 Task: Look for products in the category "Bath" from Thinkbaby only.
Action: Mouse moved to (298, 155)
Screenshot: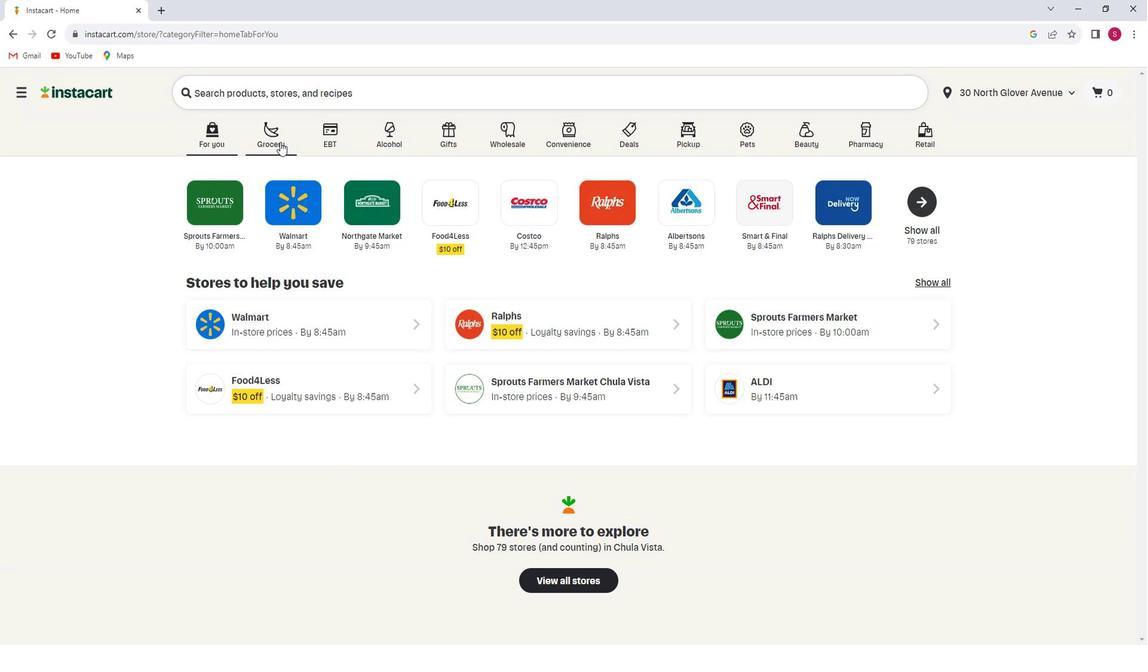 
Action: Mouse pressed left at (298, 155)
Screenshot: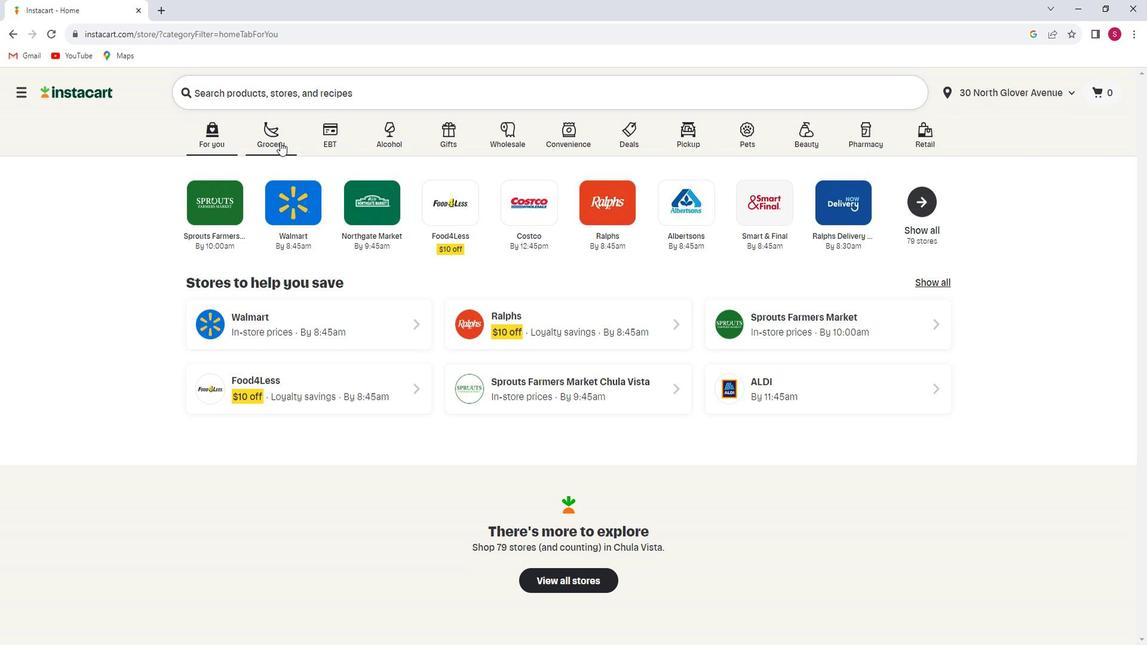 
Action: Mouse moved to (234, 365)
Screenshot: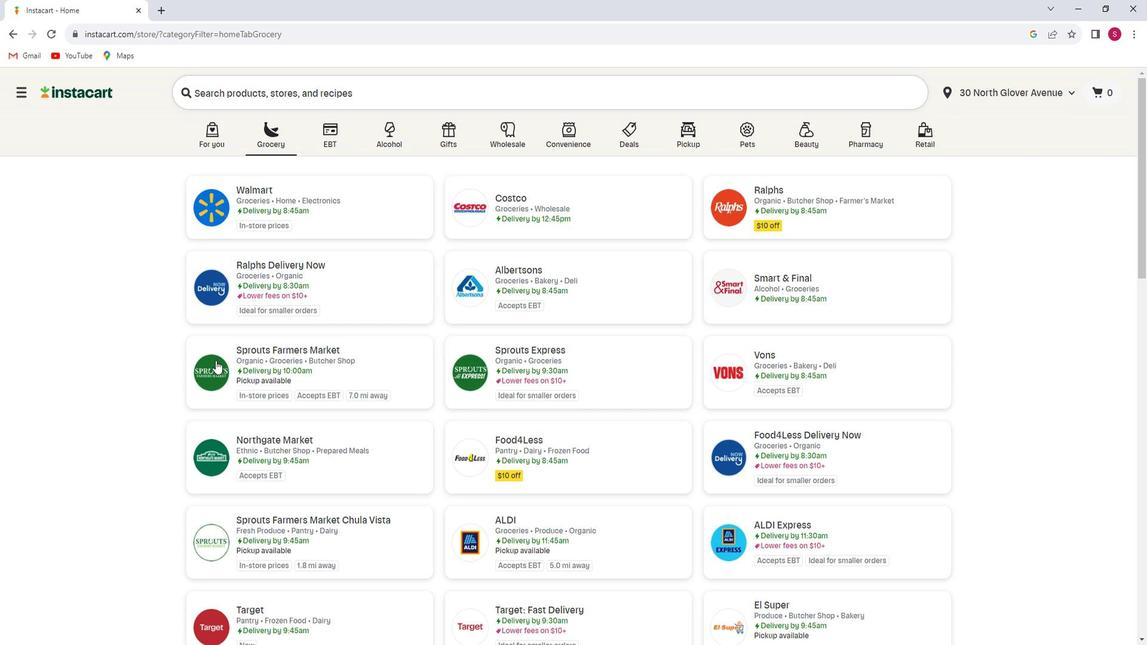 
Action: Mouse pressed left at (234, 365)
Screenshot: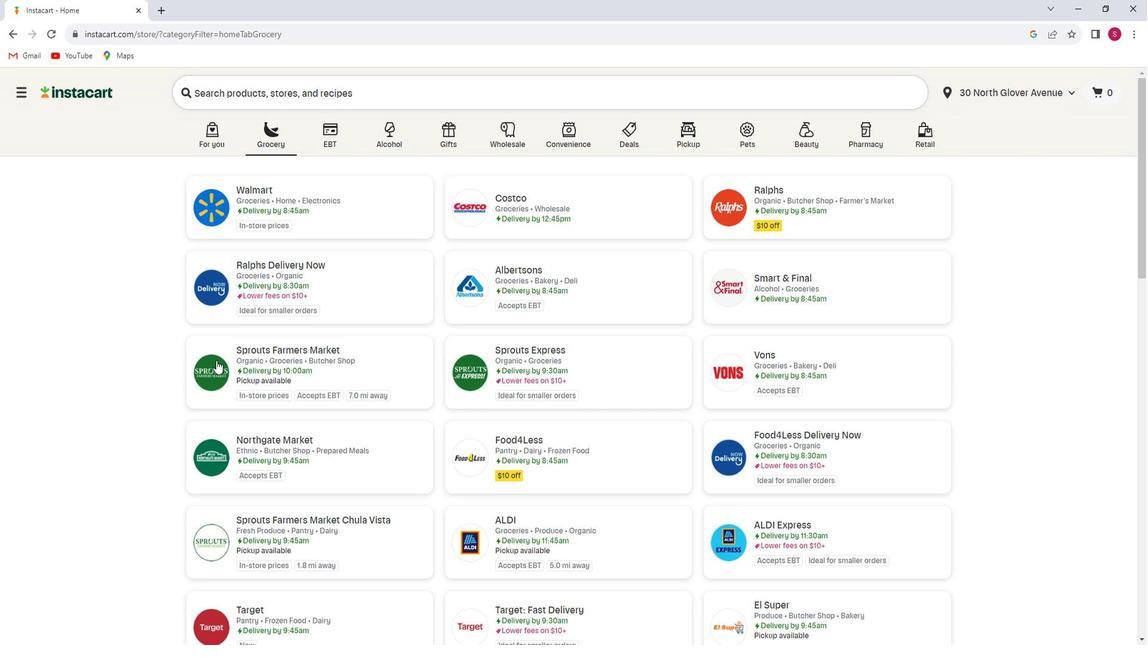 
Action: Mouse moved to (93, 406)
Screenshot: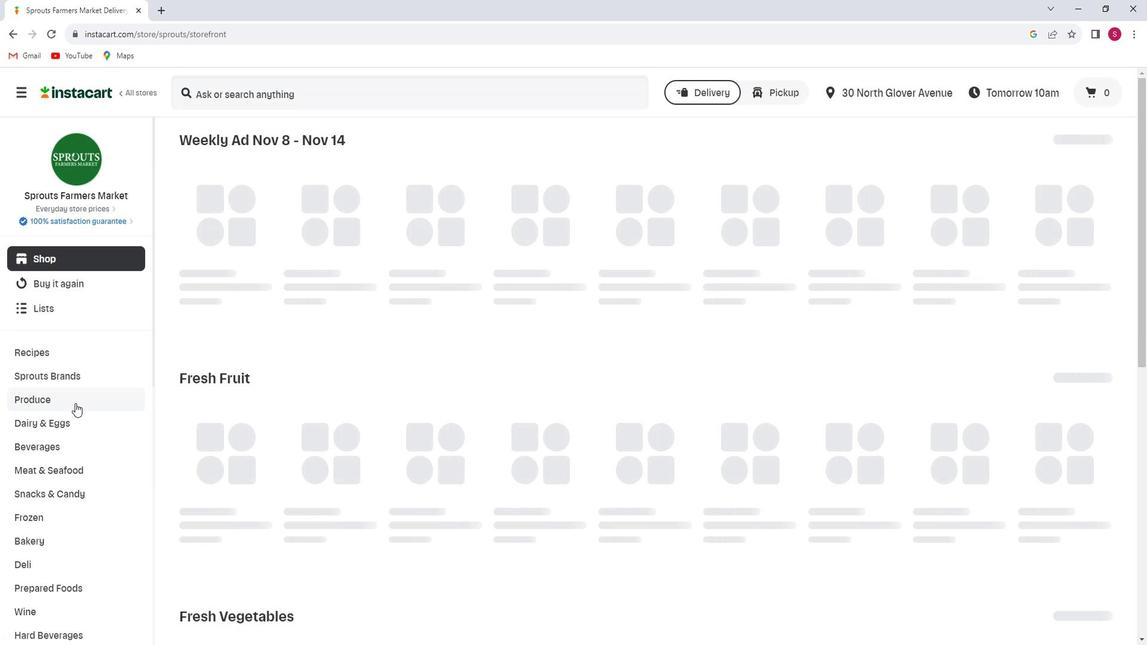 
Action: Mouse scrolled (93, 406) with delta (0, 0)
Screenshot: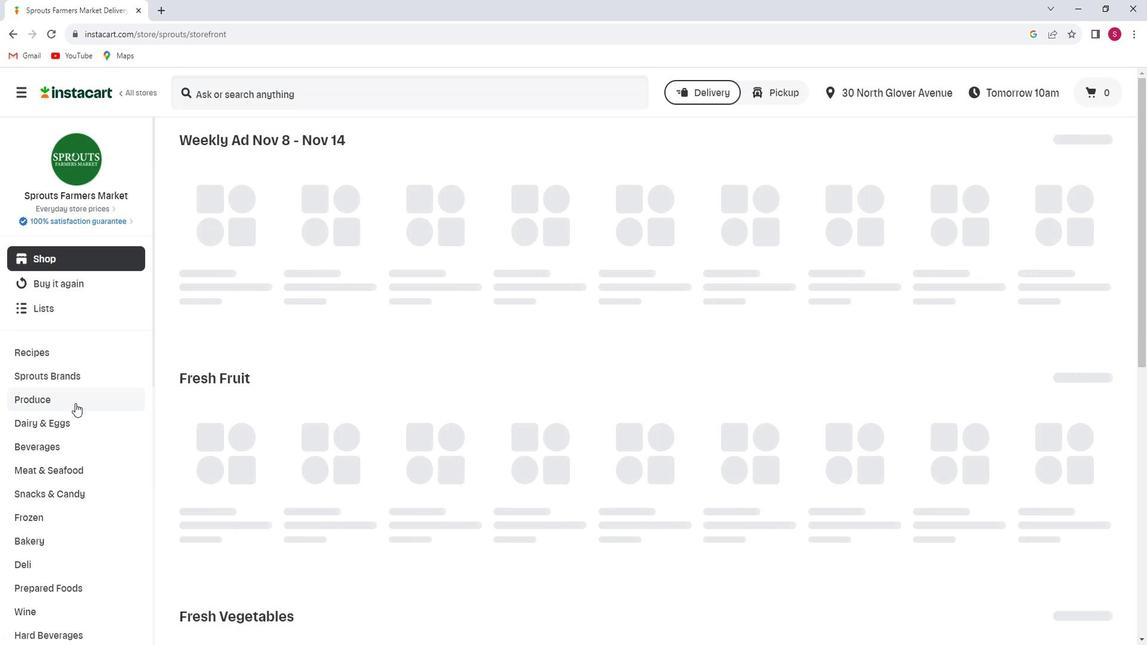 
Action: Mouse scrolled (93, 406) with delta (0, 0)
Screenshot: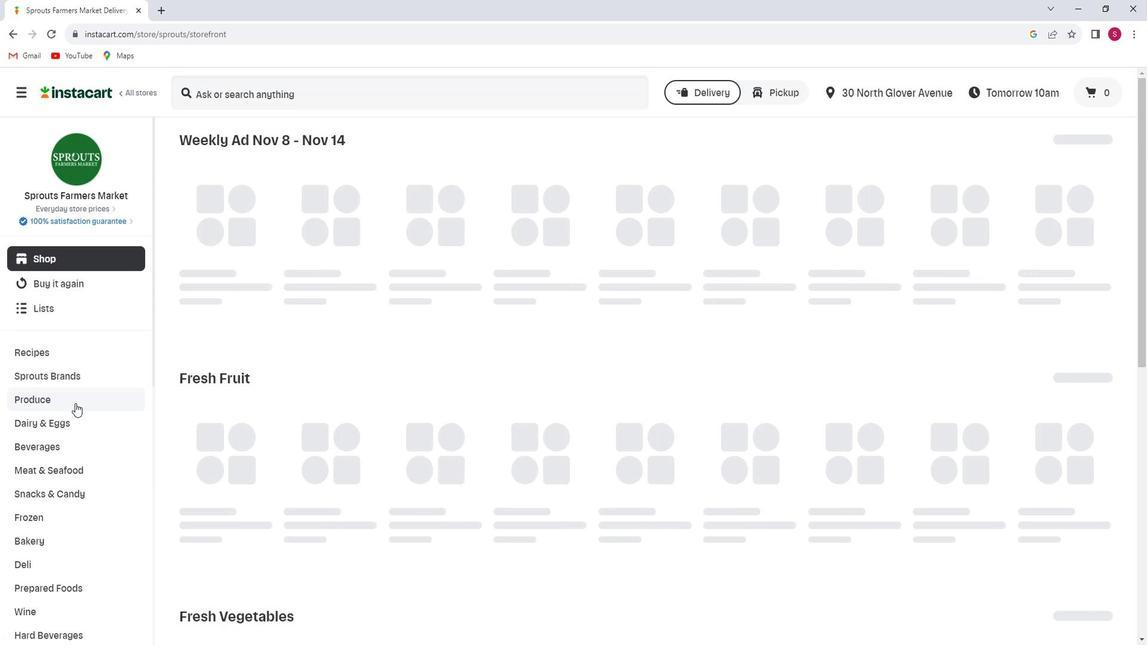 
Action: Mouse scrolled (93, 406) with delta (0, 0)
Screenshot: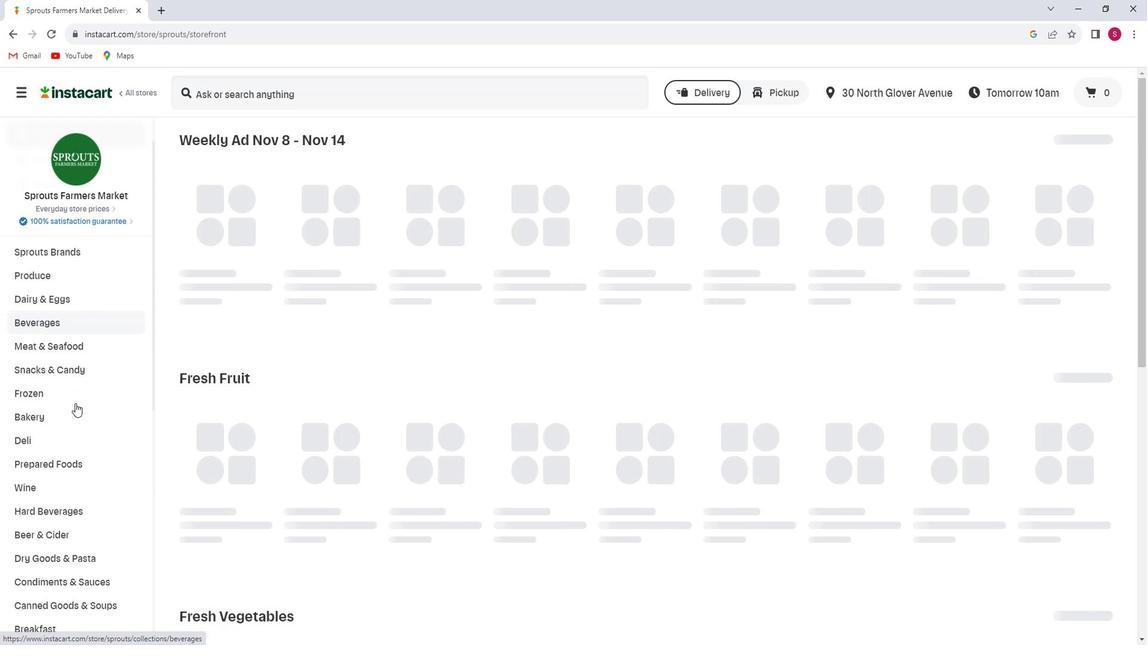 
Action: Mouse scrolled (93, 406) with delta (0, 0)
Screenshot: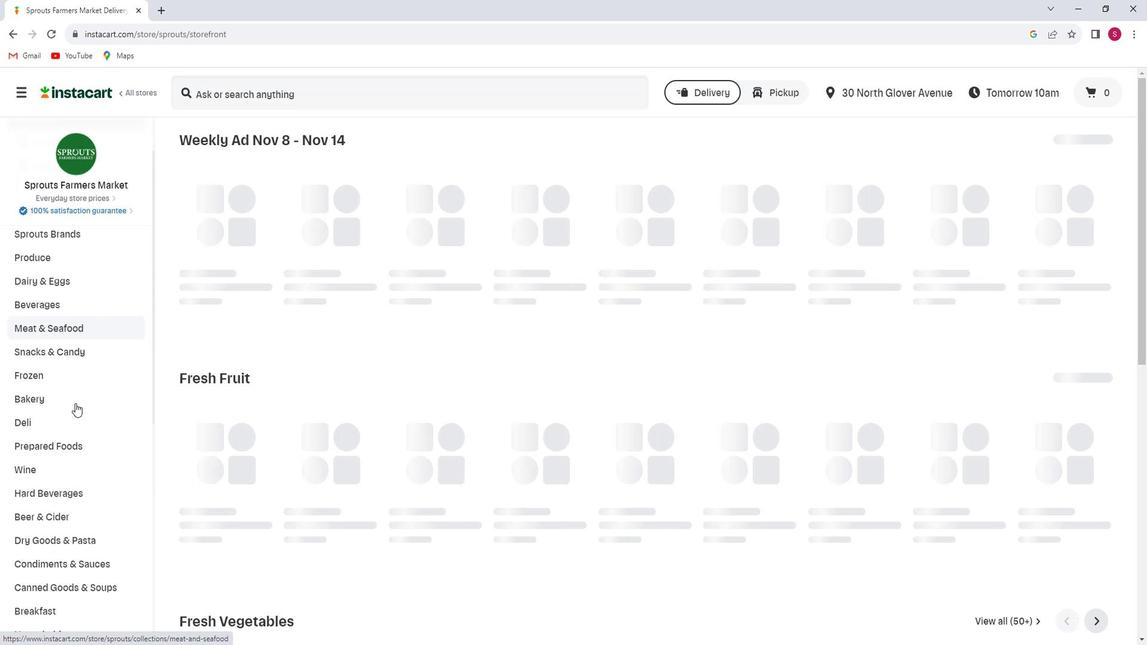 
Action: Mouse scrolled (93, 406) with delta (0, 0)
Screenshot: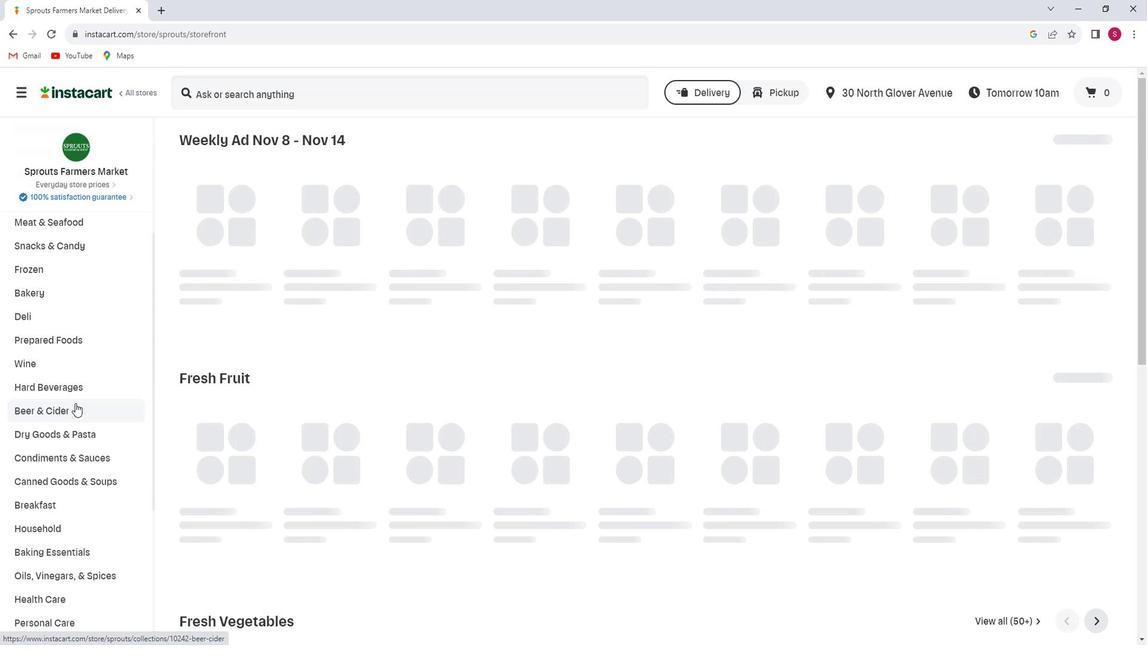 
Action: Mouse scrolled (93, 406) with delta (0, 0)
Screenshot: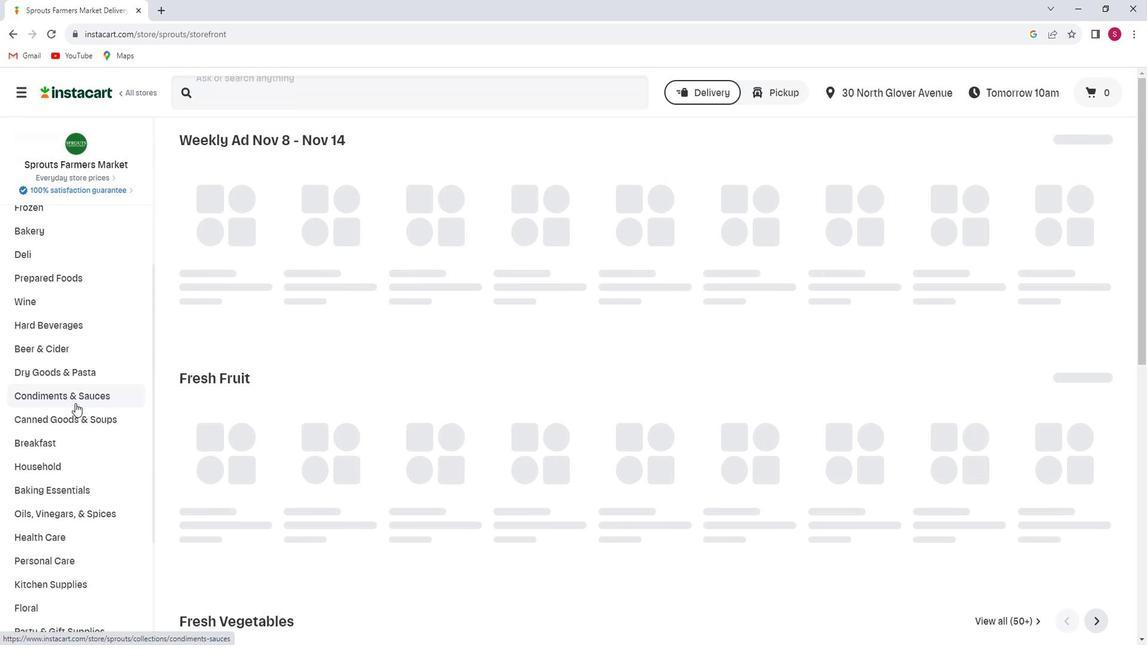 
Action: Mouse scrolled (93, 406) with delta (0, 0)
Screenshot: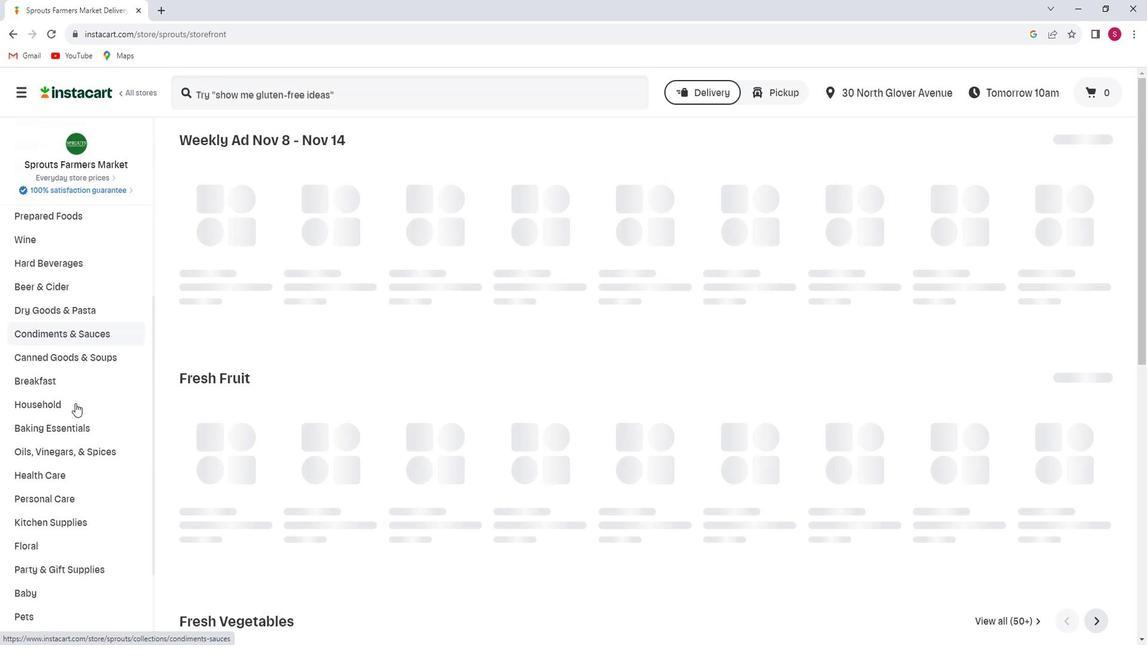 
Action: Mouse moved to (83, 420)
Screenshot: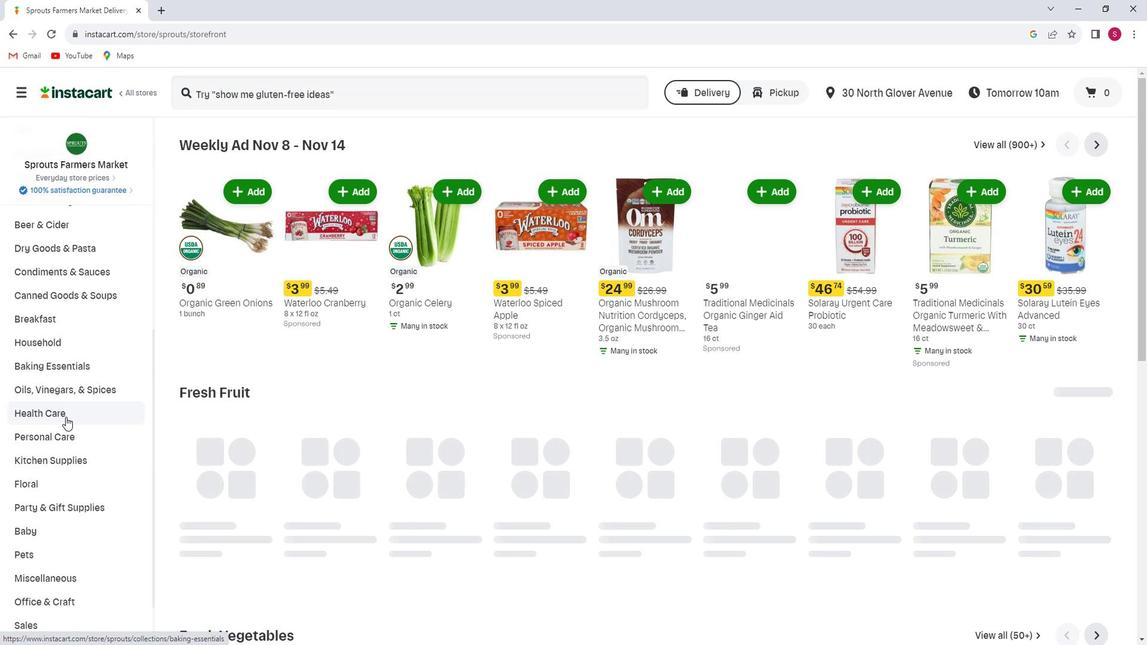 
Action: Mouse scrolled (83, 420) with delta (0, 0)
Screenshot: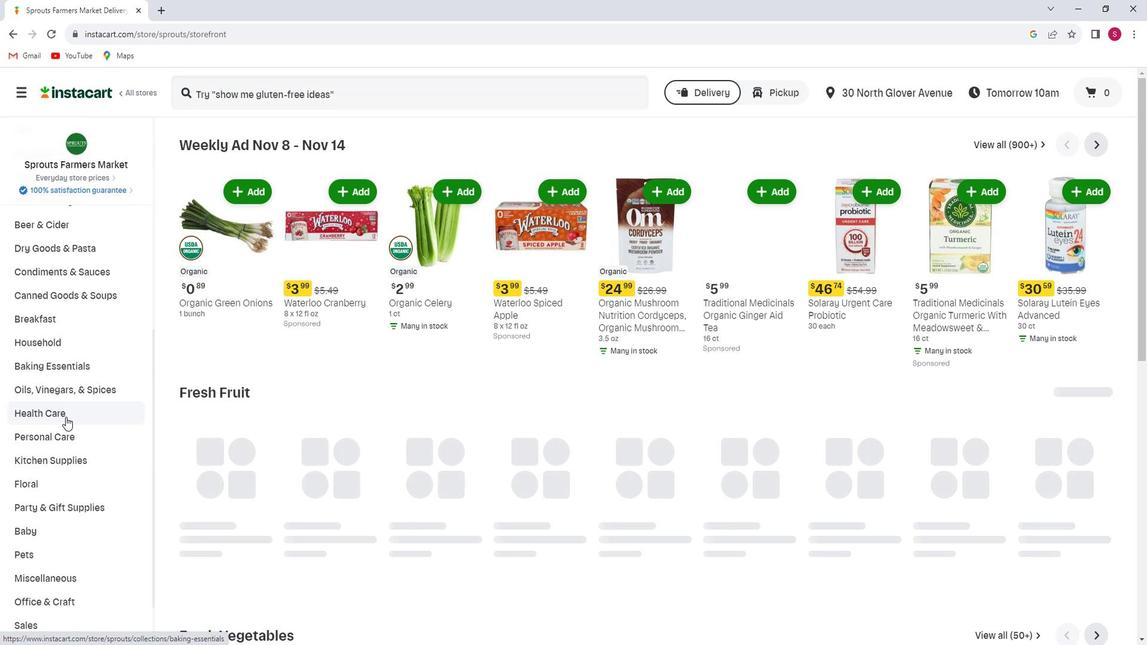 
Action: Mouse moved to (60, 468)
Screenshot: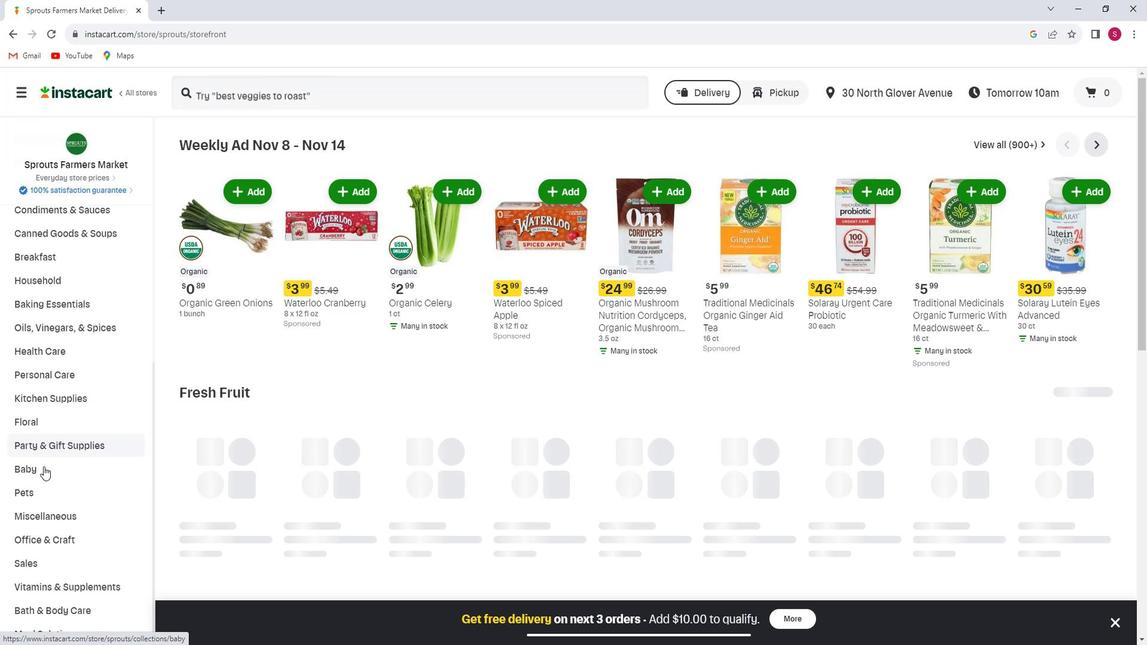 
Action: Mouse pressed left at (60, 468)
Screenshot: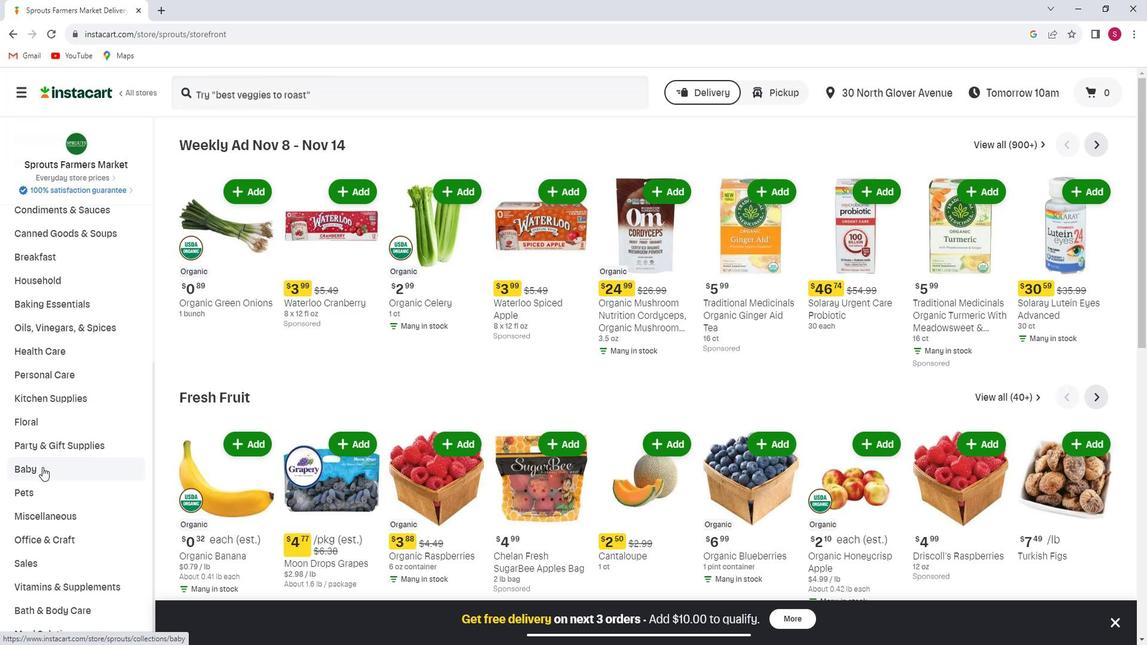 
Action: Mouse moved to (68, 518)
Screenshot: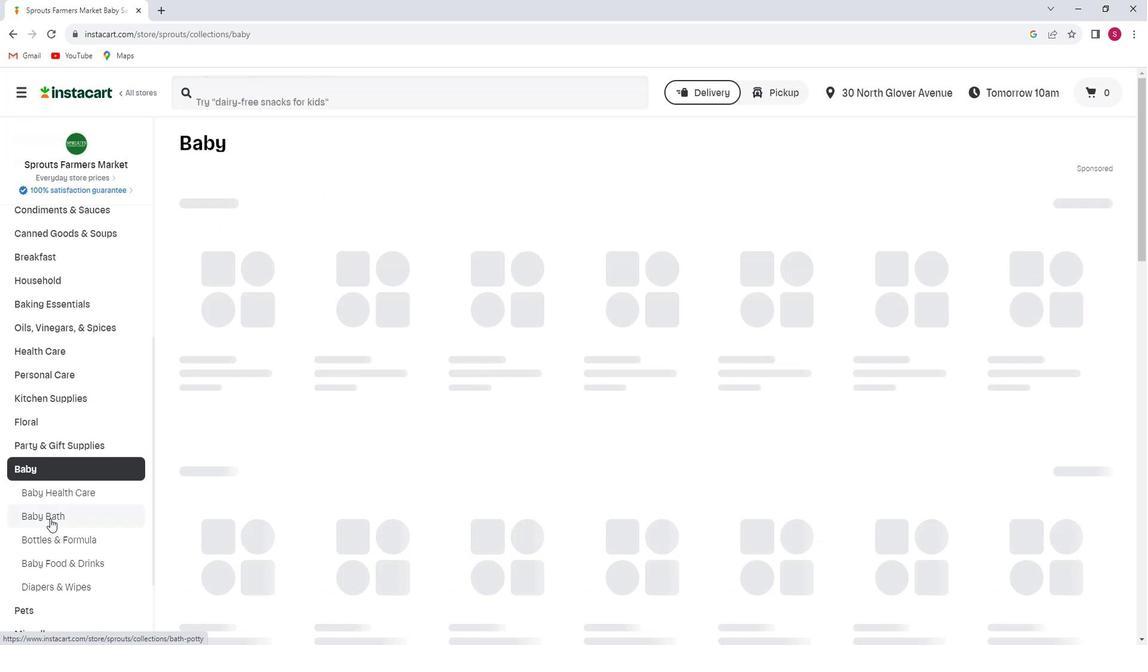 
Action: Mouse pressed left at (68, 518)
Screenshot: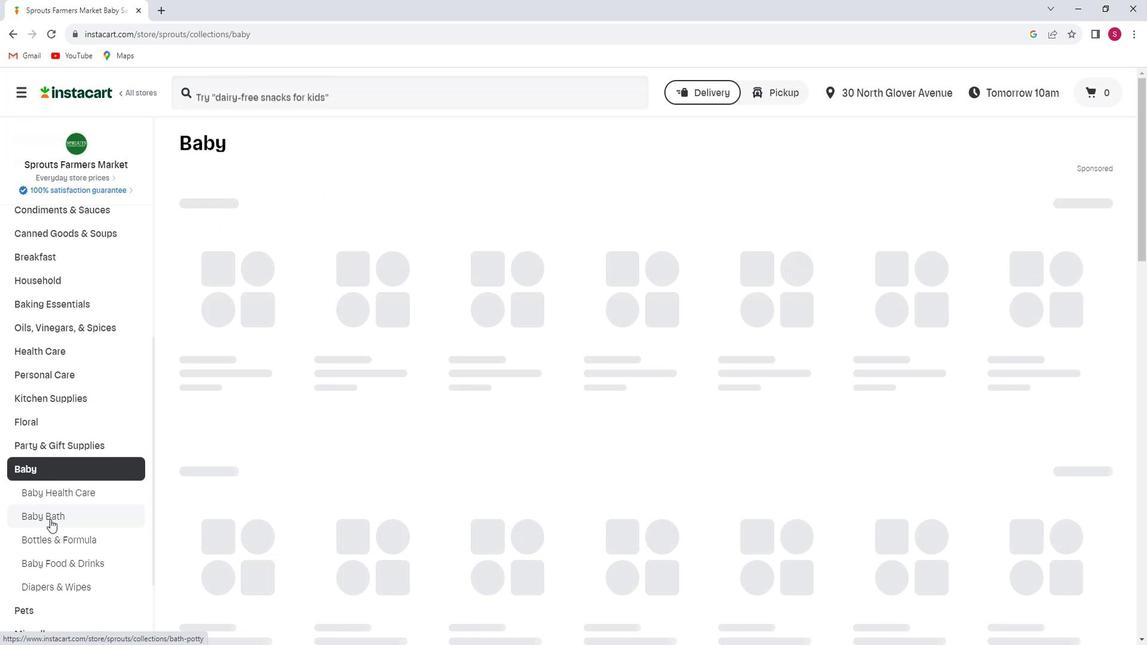 
Action: Mouse moved to (299, 237)
Screenshot: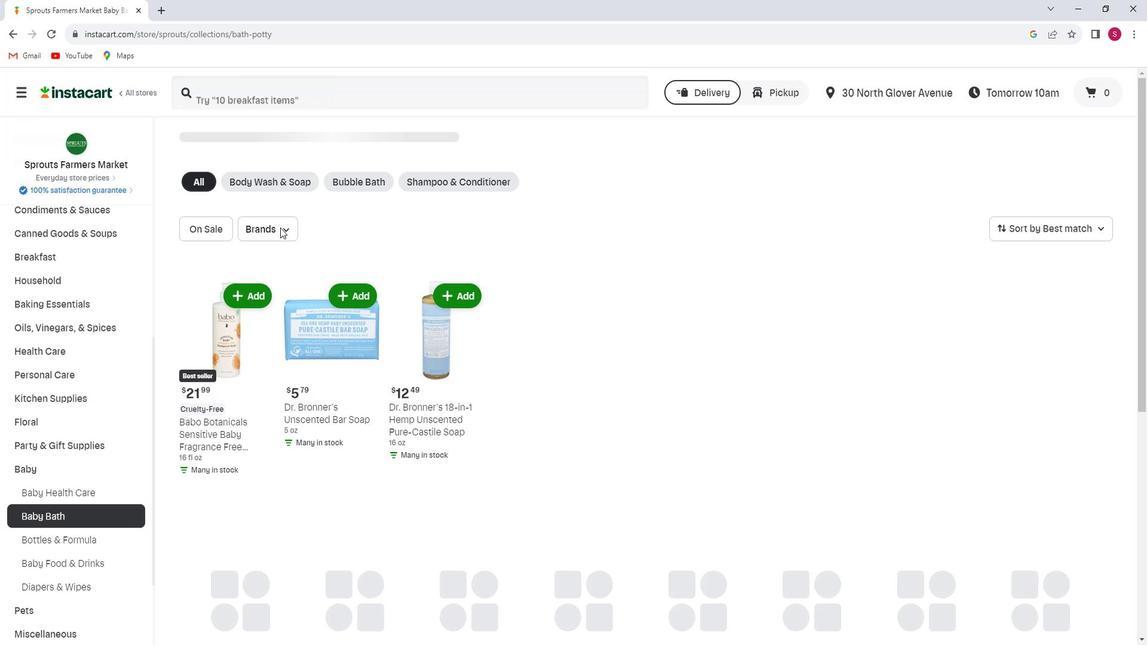 
Action: Mouse pressed left at (299, 237)
Screenshot: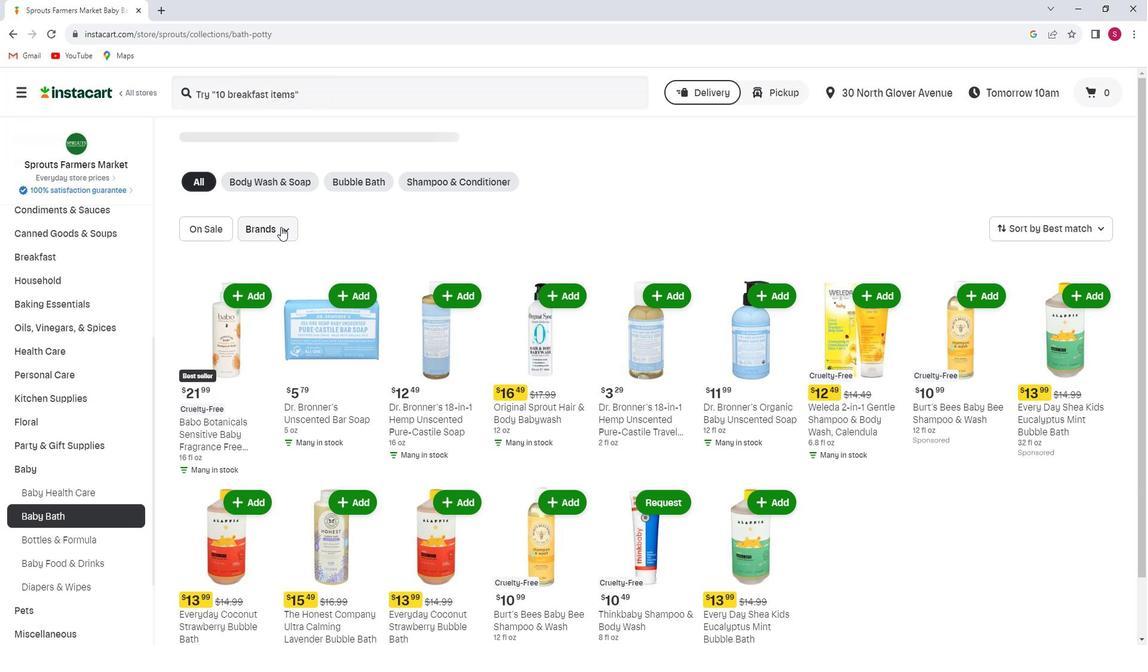 
Action: Mouse moved to (307, 384)
Screenshot: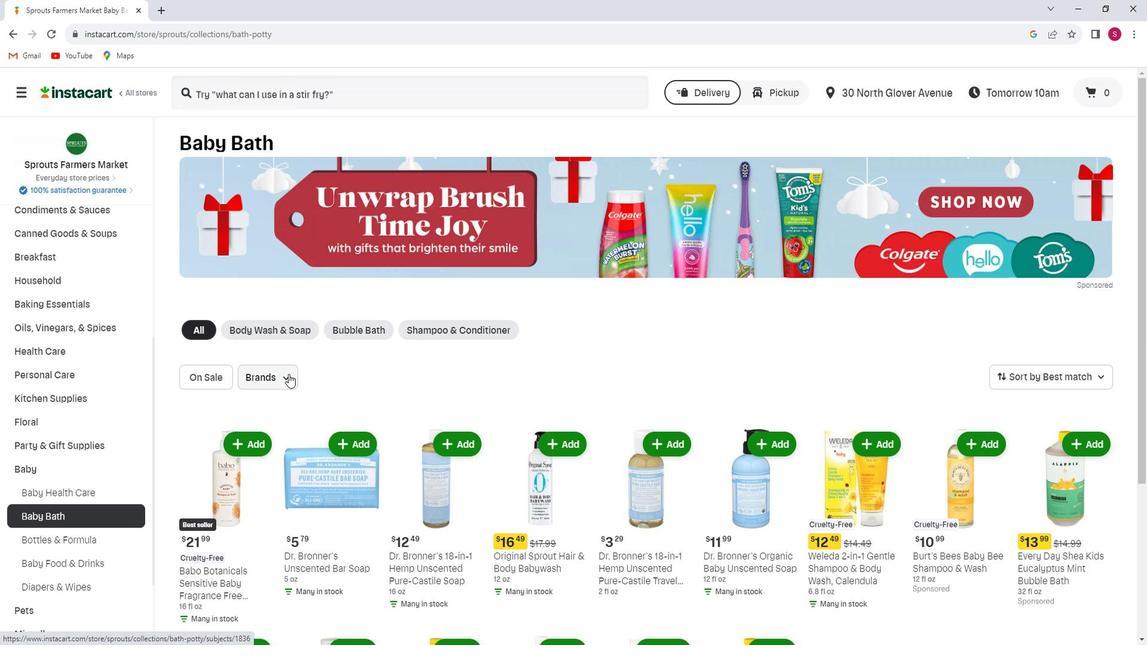 
Action: Mouse pressed left at (307, 384)
Screenshot: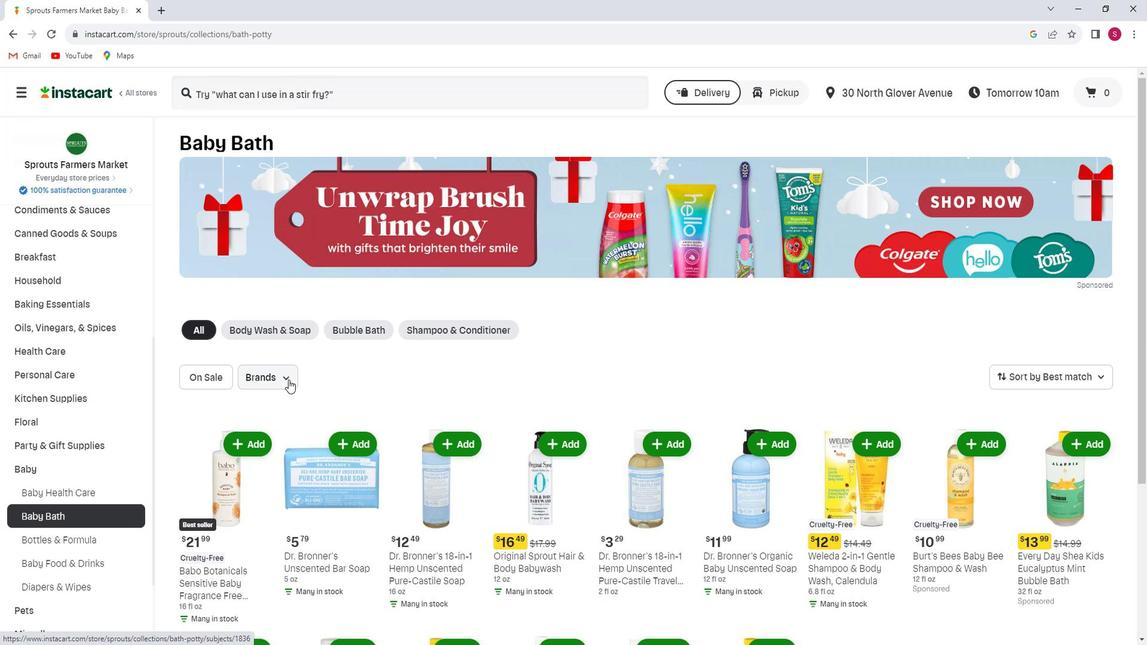 
Action: Mouse scrolled (307, 383) with delta (0, 0)
Screenshot: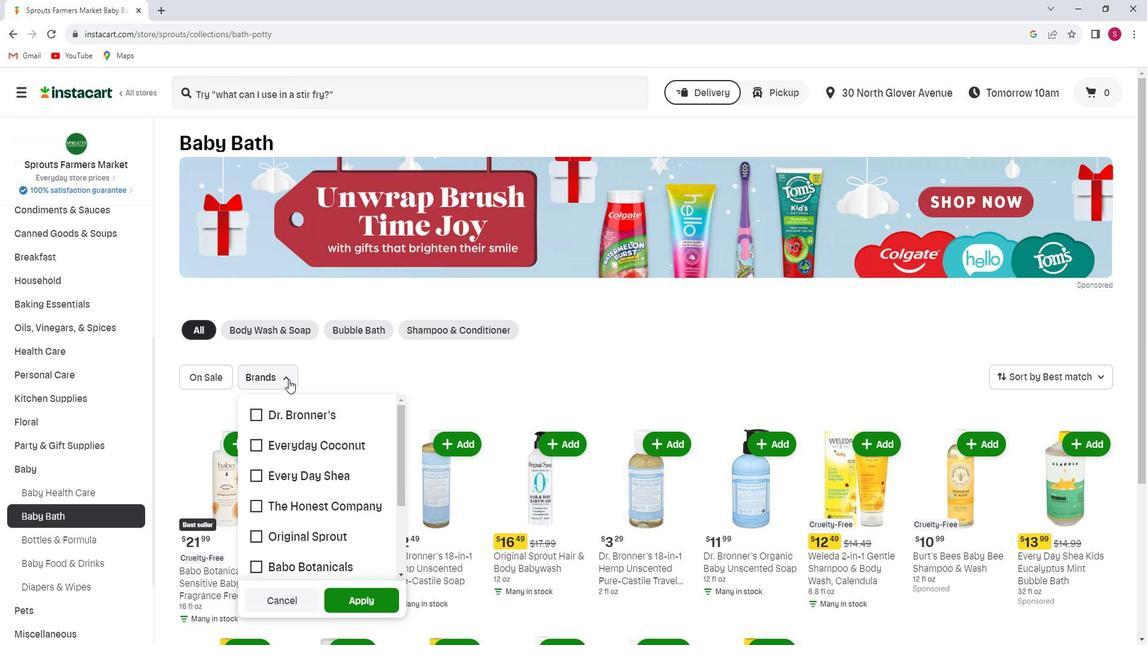 
Action: Mouse scrolled (307, 383) with delta (0, 0)
Screenshot: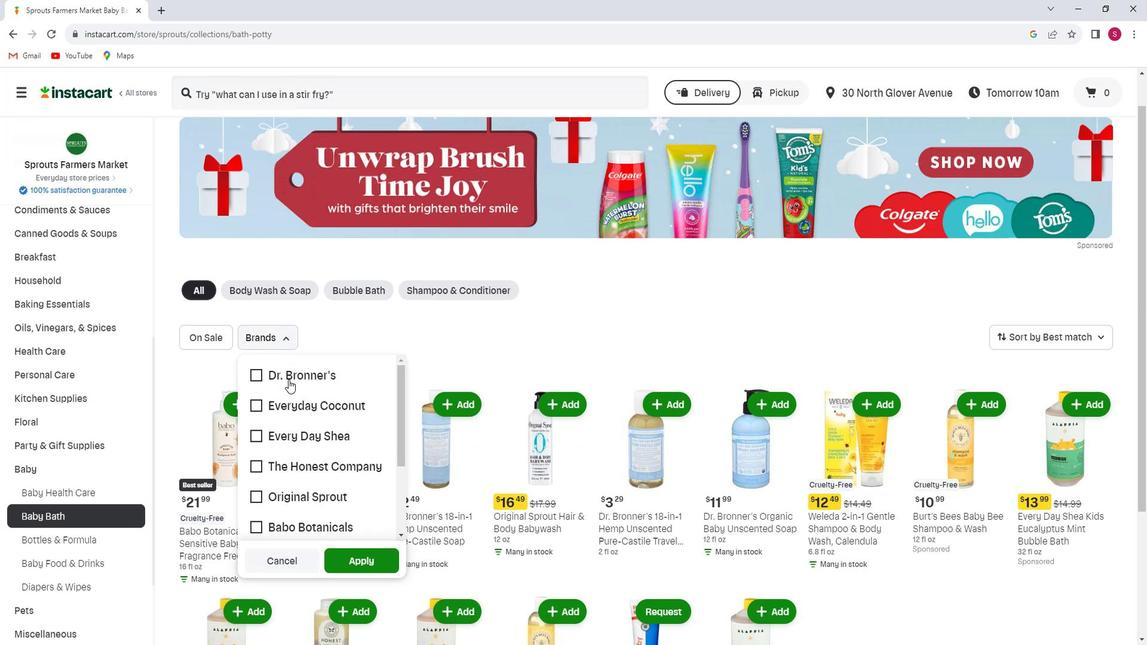 
Action: Mouse moved to (273, 378)
Screenshot: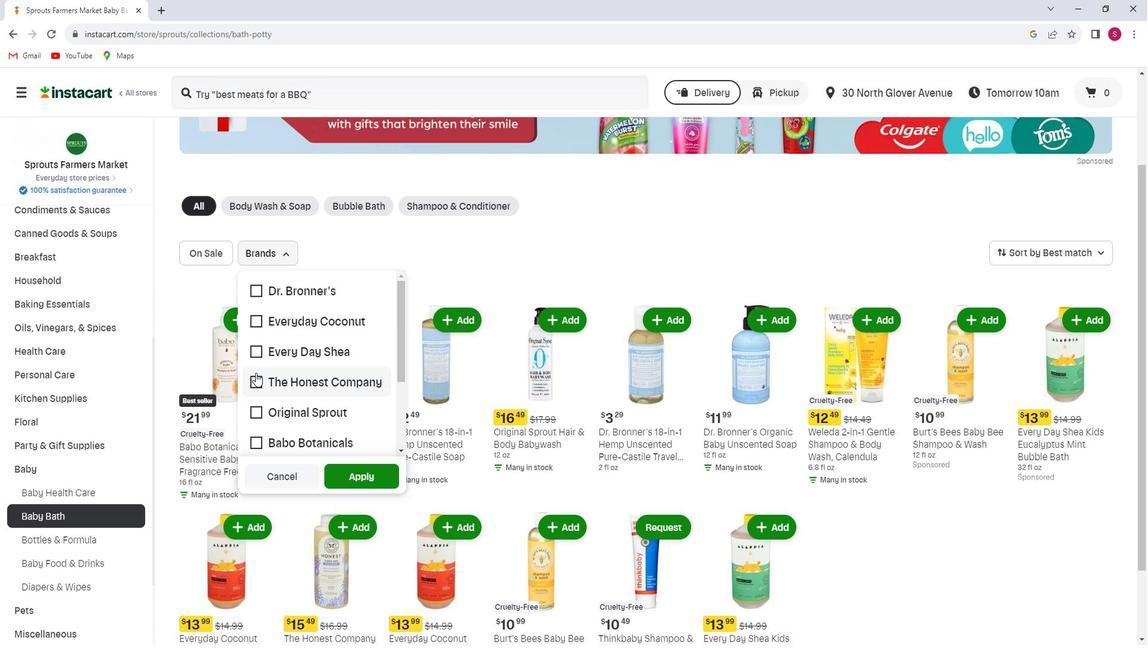 
Action: Mouse scrolled (273, 378) with delta (0, 0)
Screenshot: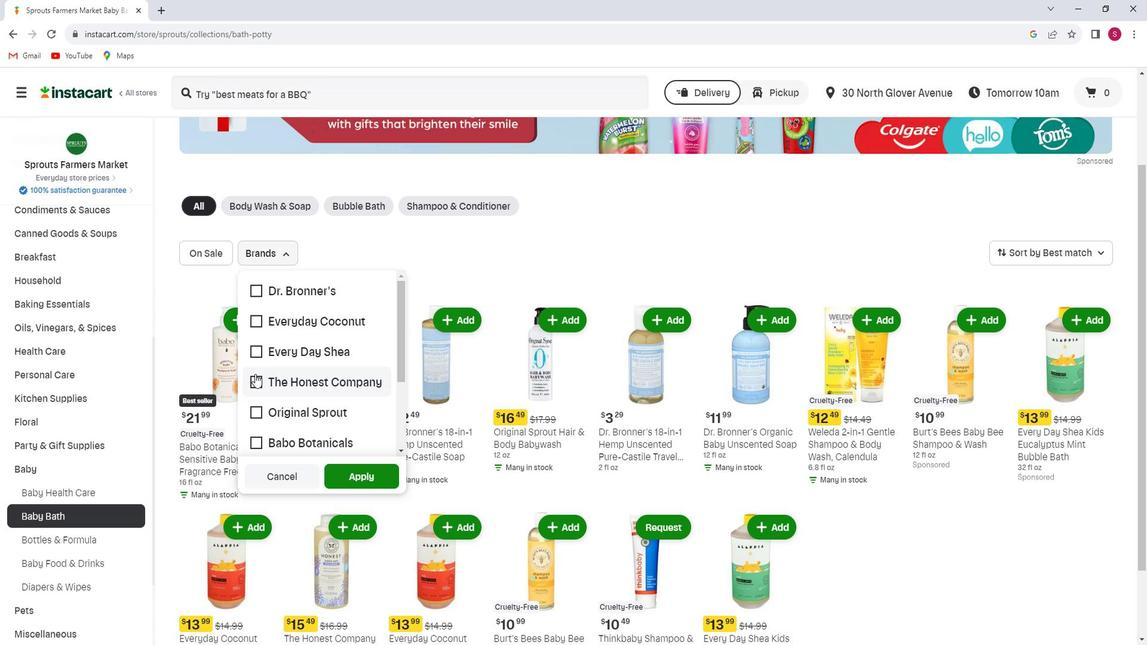 
Action: Mouse scrolled (273, 378) with delta (0, 0)
Screenshot: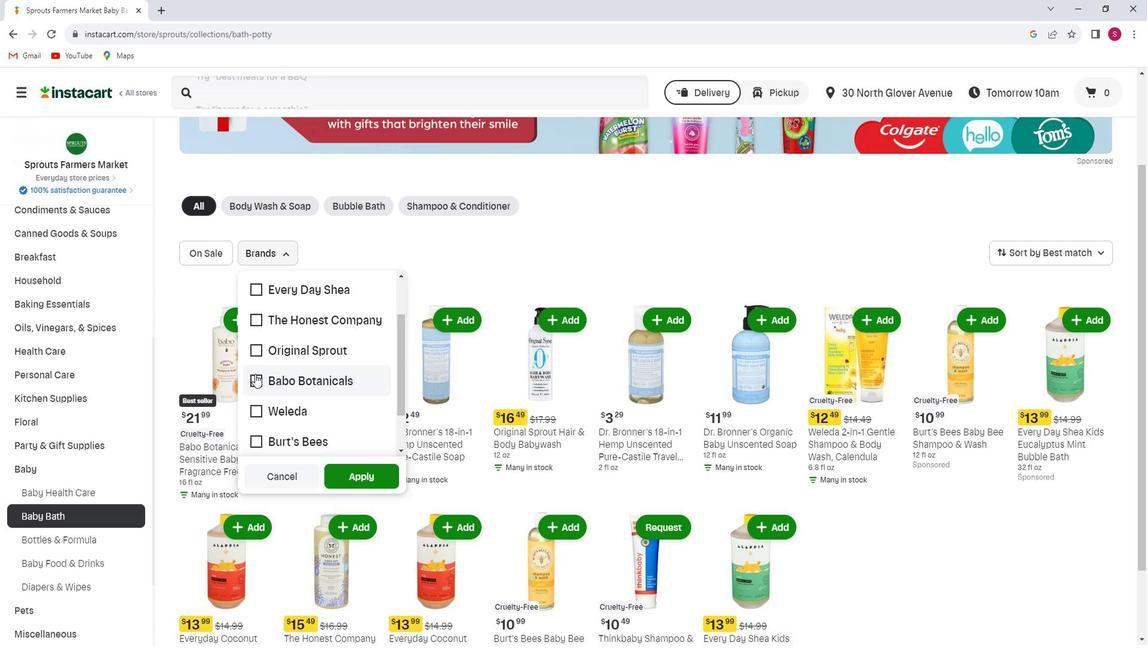 
Action: Mouse moved to (271, 420)
Screenshot: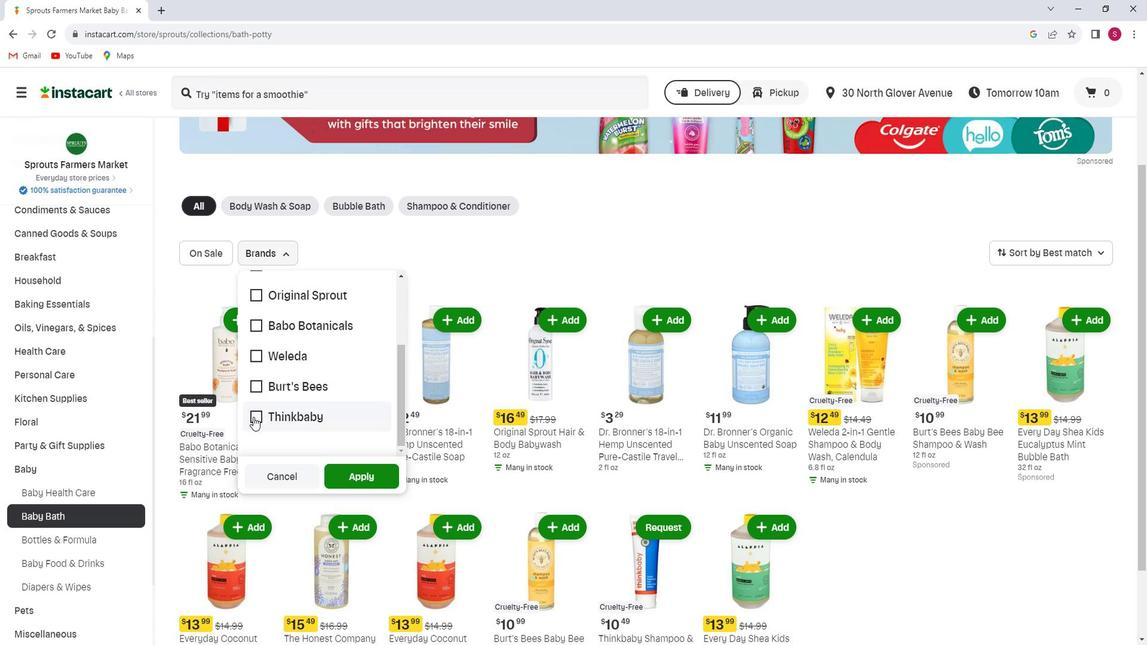 
Action: Mouse pressed left at (271, 420)
Screenshot: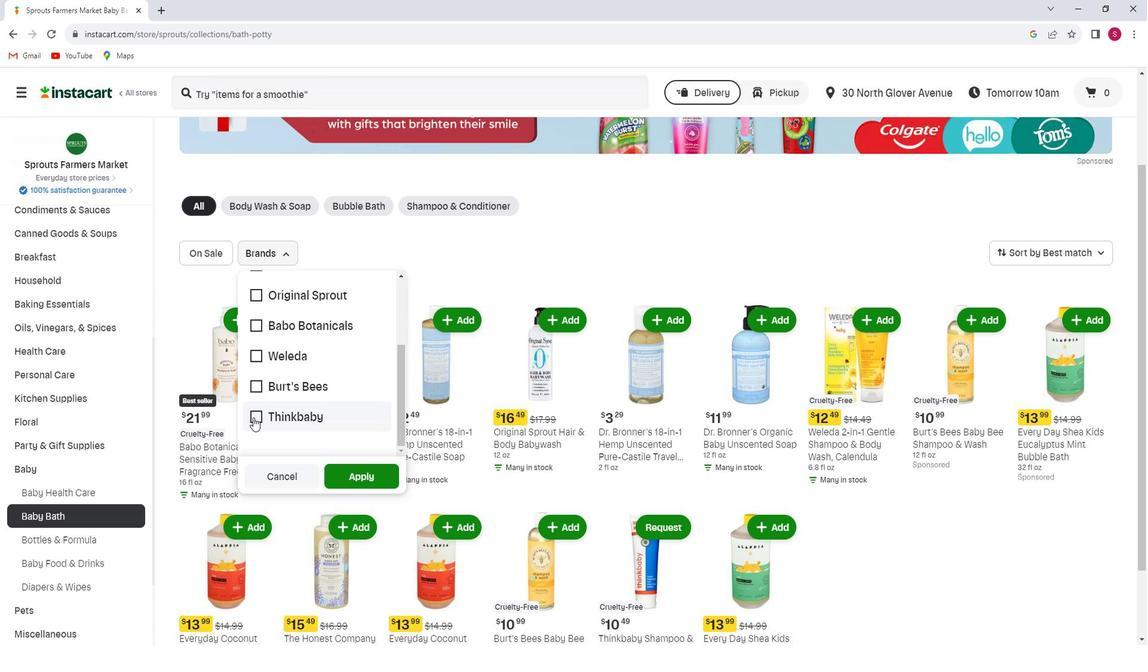 
Action: Mouse moved to (386, 474)
Screenshot: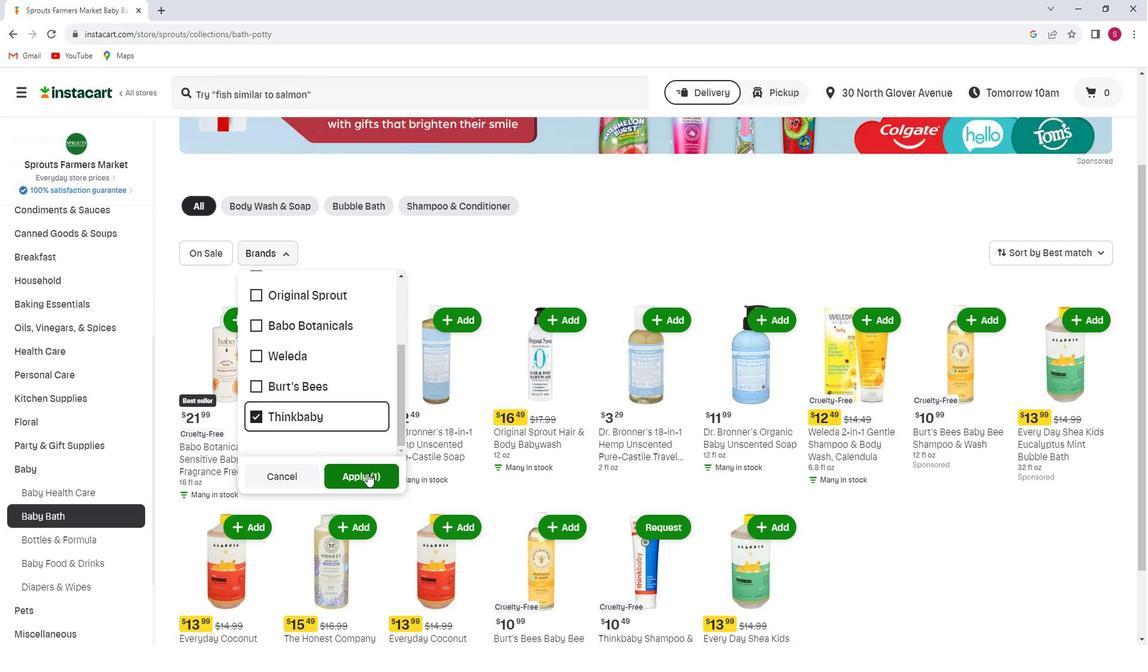 
Action: Mouse pressed left at (386, 474)
Screenshot: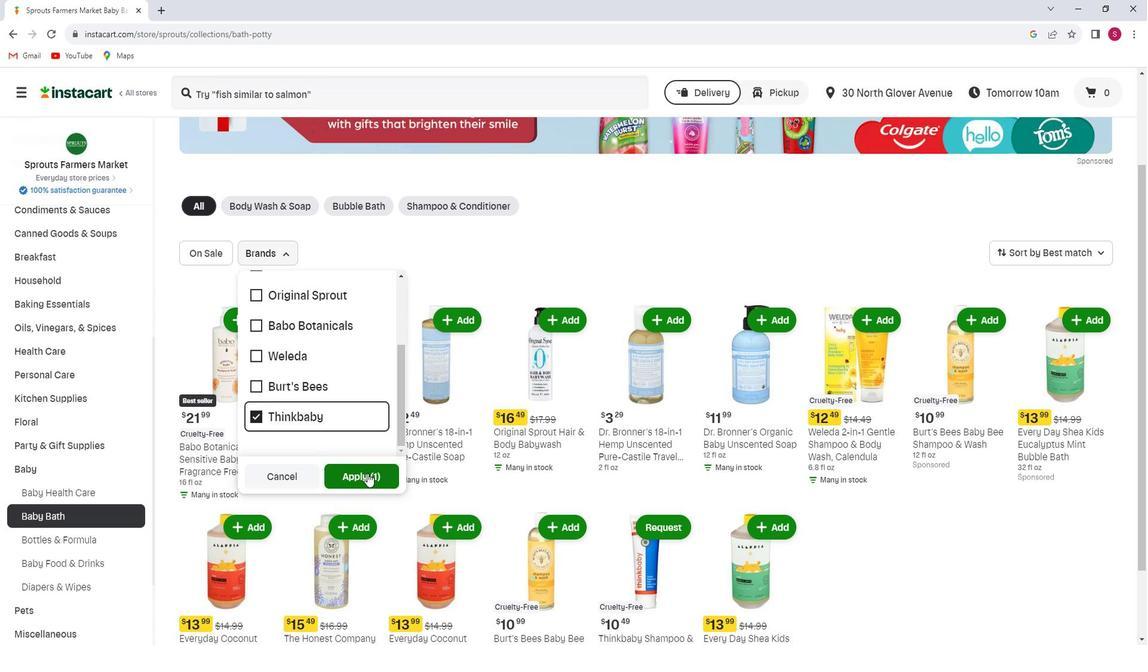 
